Task: Look for products in the category "Mexican" that are on sale.
Action: Mouse moved to (22, 112)
Screenshot: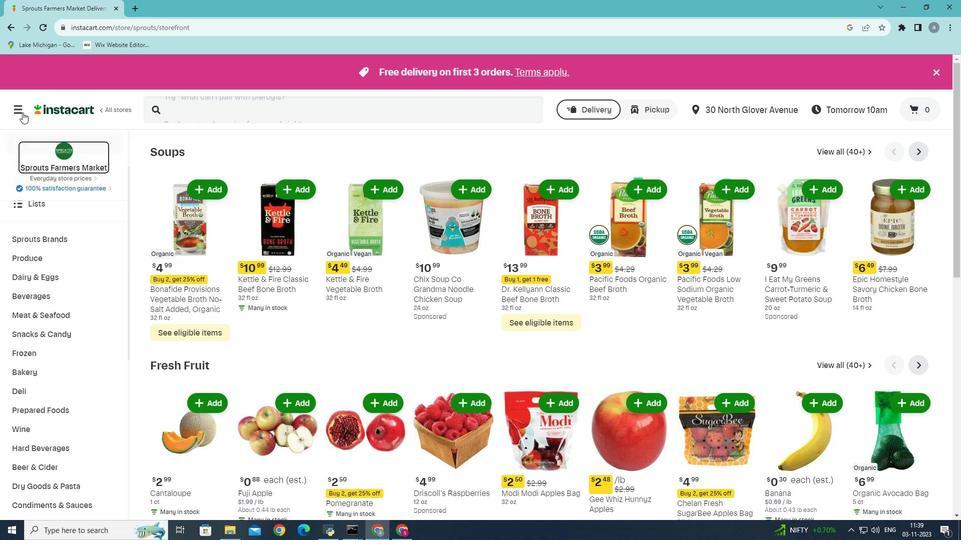 
Action: Mouse pressed left at (22, 112)
Screenshot: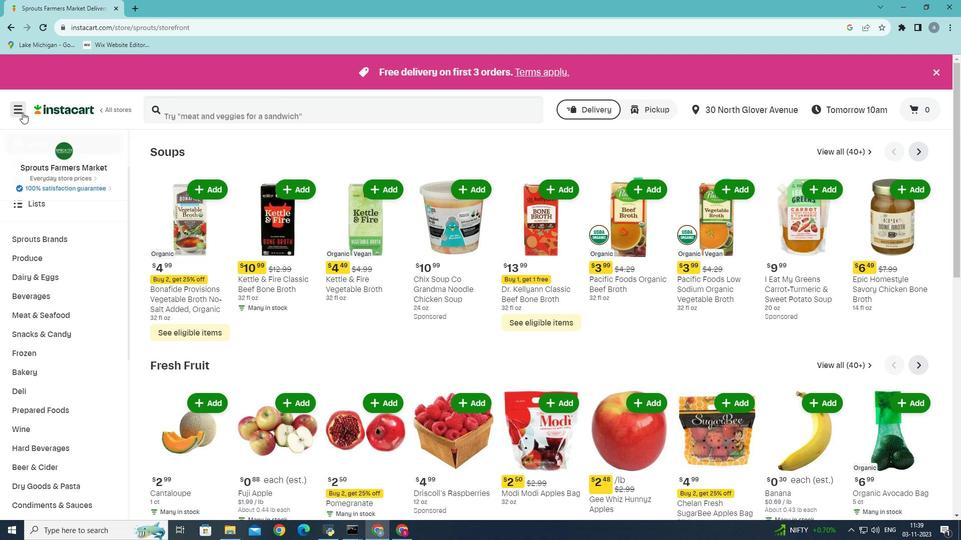 
Action: Mouse moved to (46, 277)
Screenshot: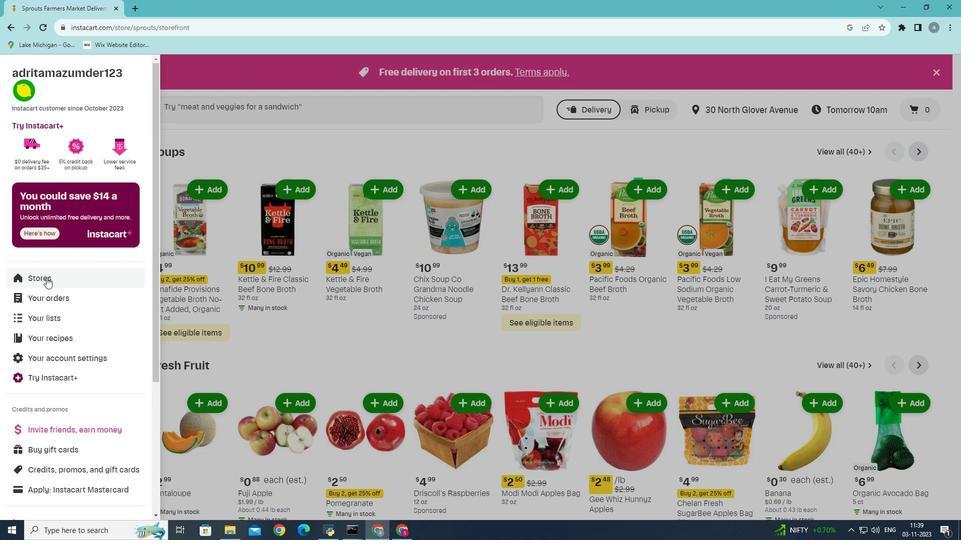 
Action: Mouse pressed left at (46, 277)
Screenshot: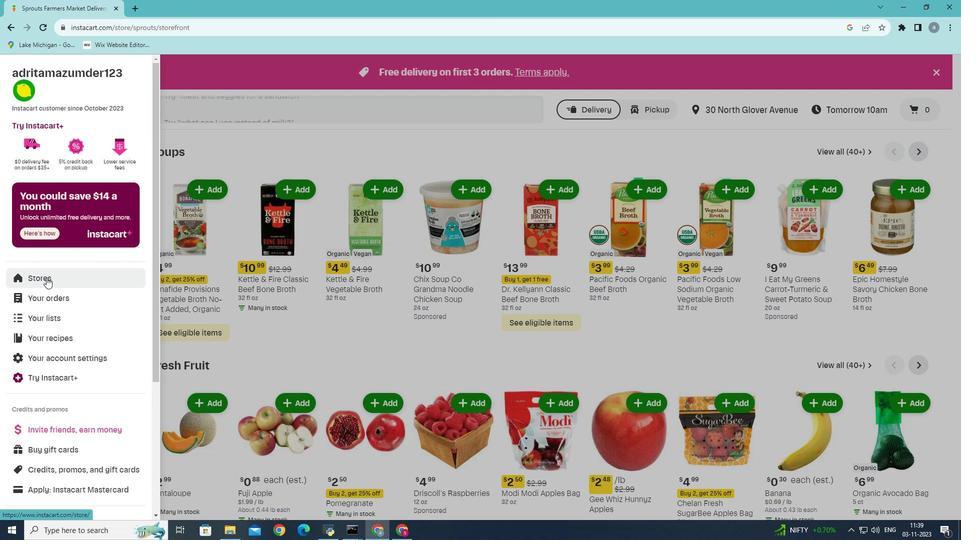 
Action: Mouse moved to (234, 112)
Screenshot: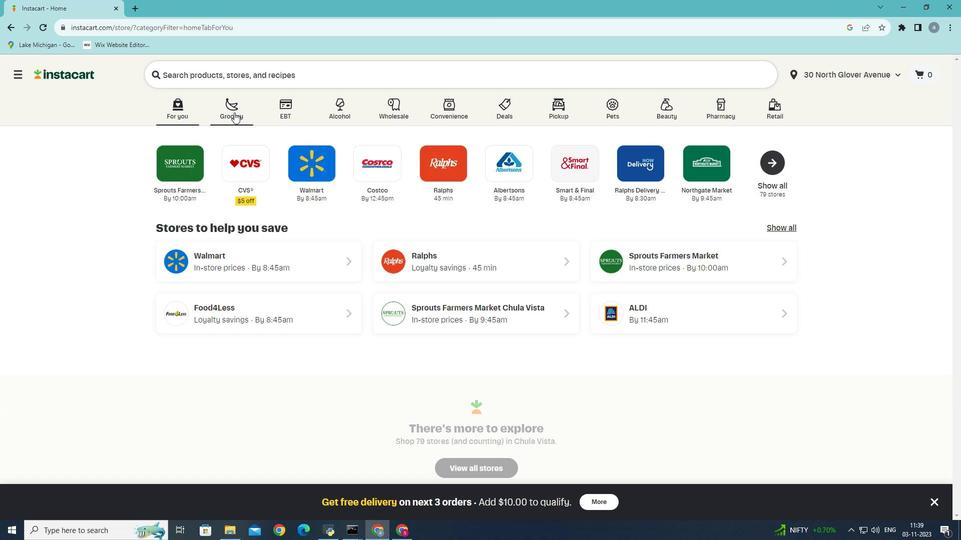 
Action: Mouse pressed left at (234, 112)
Screenshot: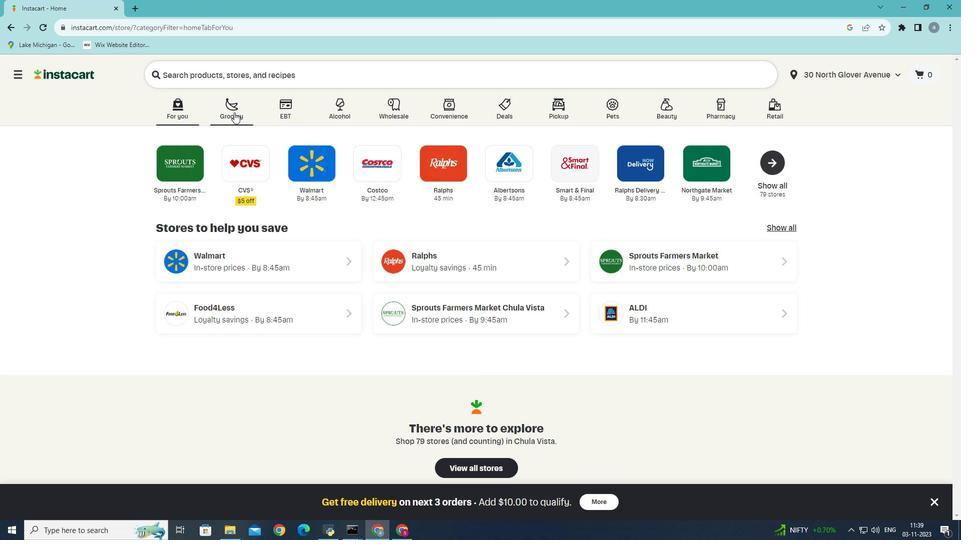 
Action: Mouse moved to (250, 289)
Screenshot: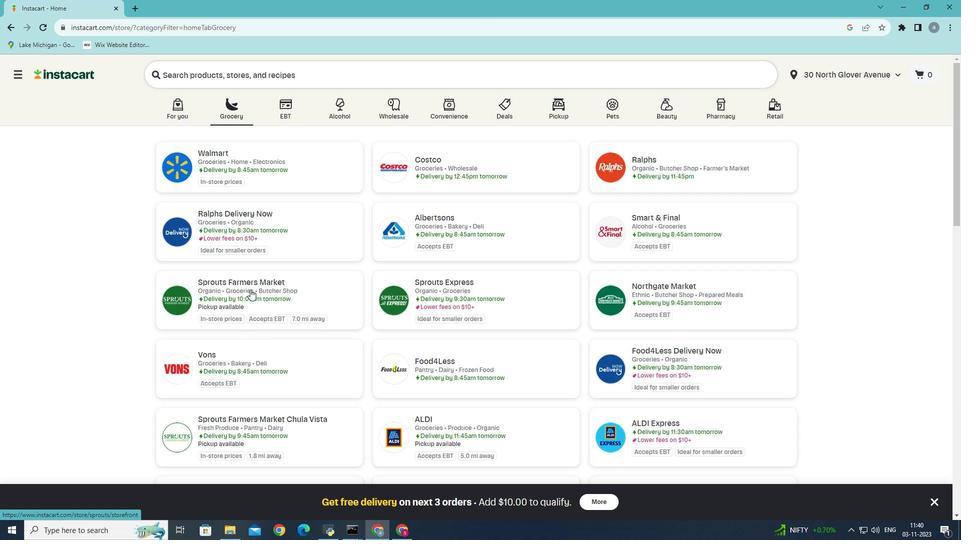 
Action: Mouse pressed left at (250, 289)
Screenshot: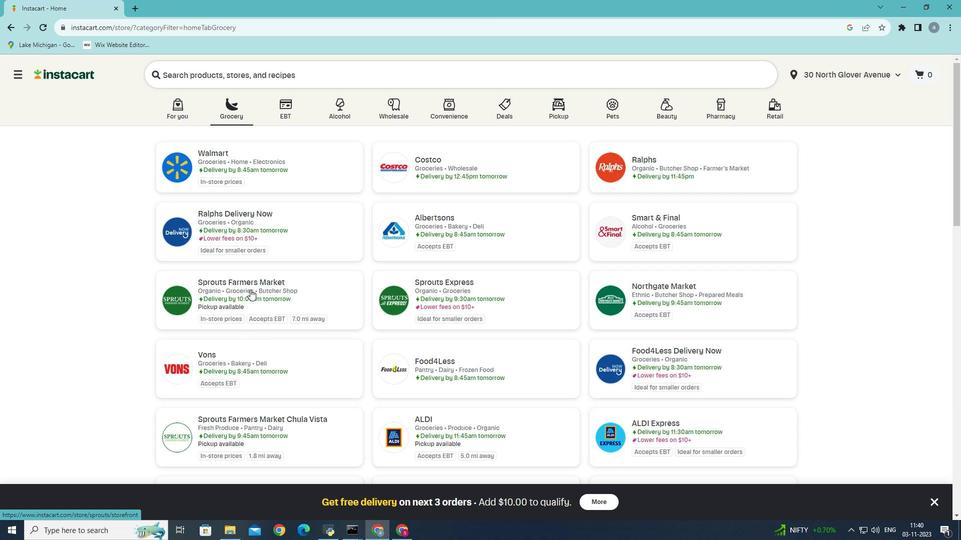 
Action: Mouse moved to (36, 451)
Screenshot: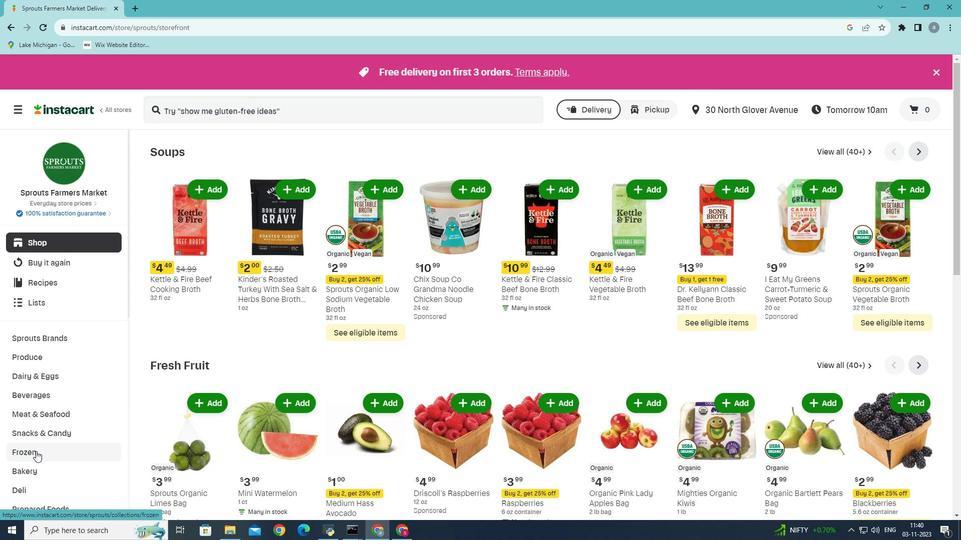 
Action: Mouse scrolled (36, 450) with delta (0, 0)
Screenshot: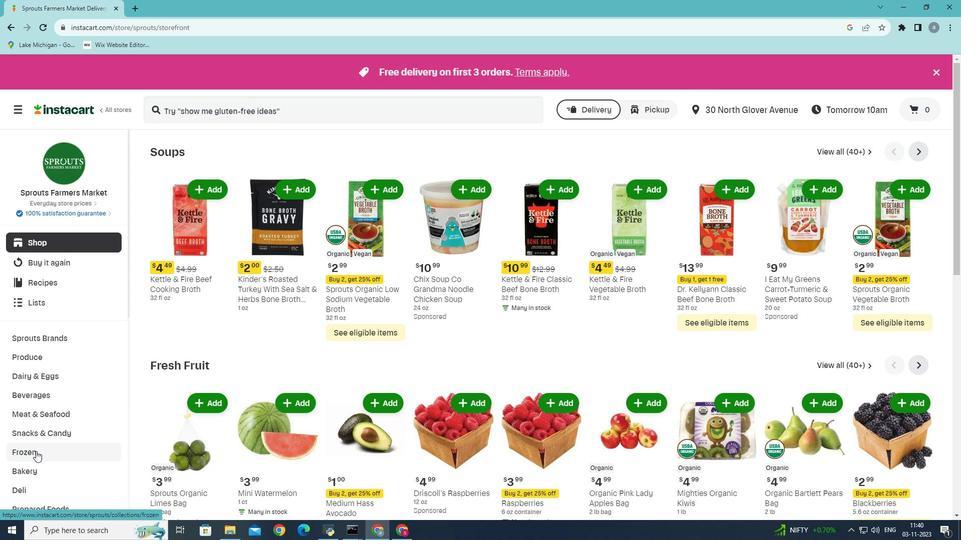 
Action: Mouse scrolled (36, 450) with delta (0, 0)
Screenshot: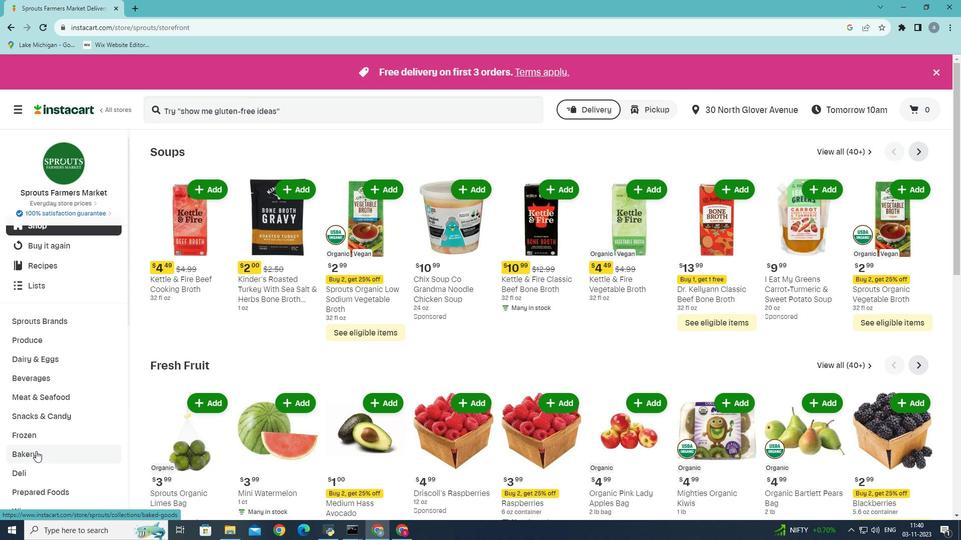 
Action: Mouse scrolled (36, 450) with delta (0, 0)
Screenshot: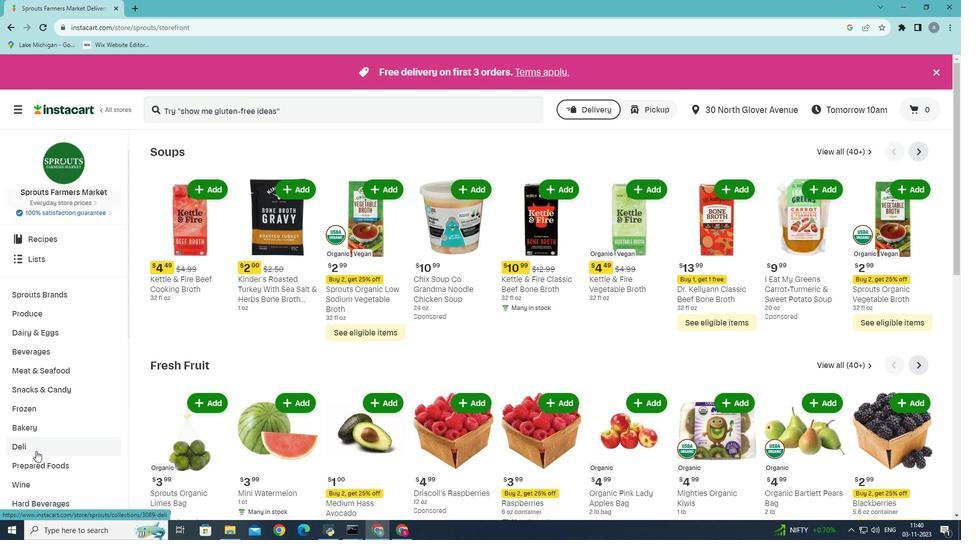 
Action: Mouse moved to (48, 360)
Screenshot: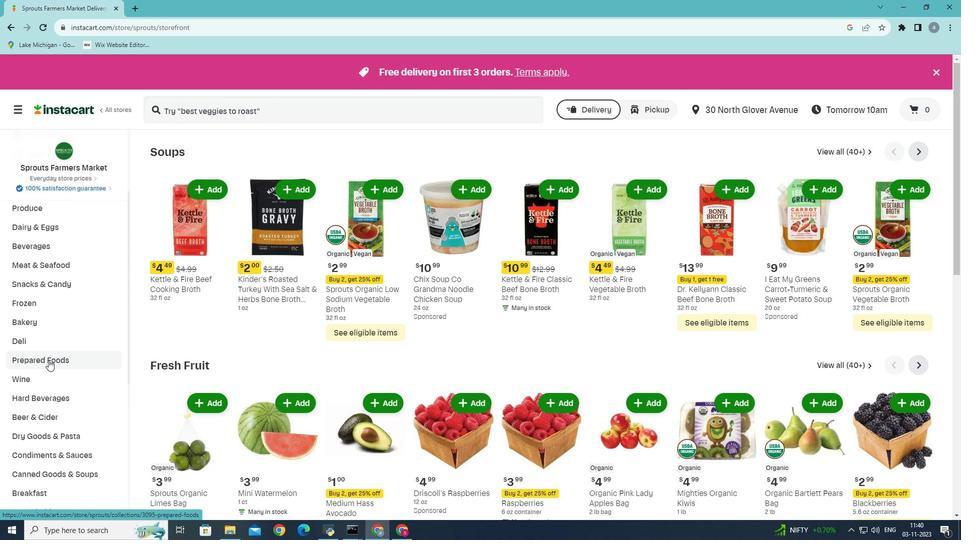 
Action: Mouse pressed left at (48, 360)
Screenshot: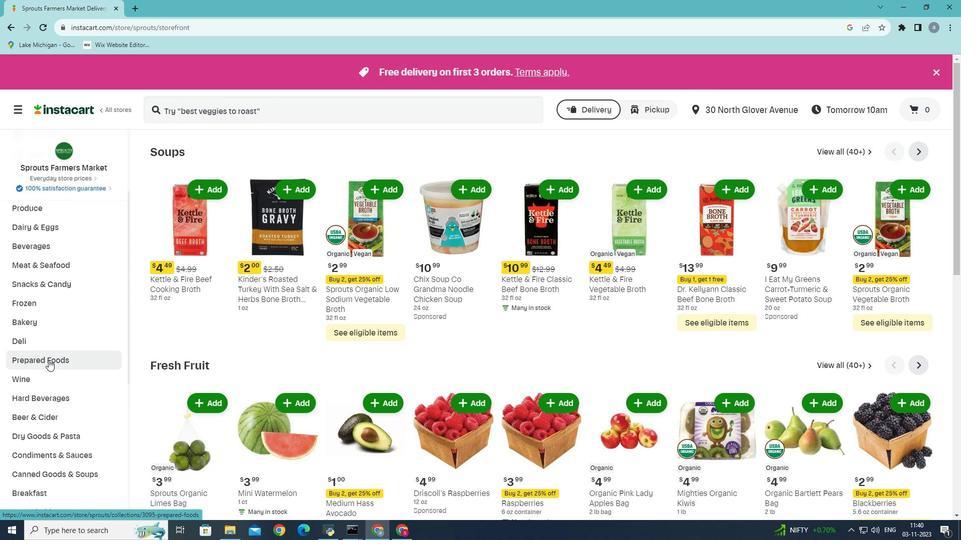 
Action: Mouse moved to (350, 173)
Screenshot: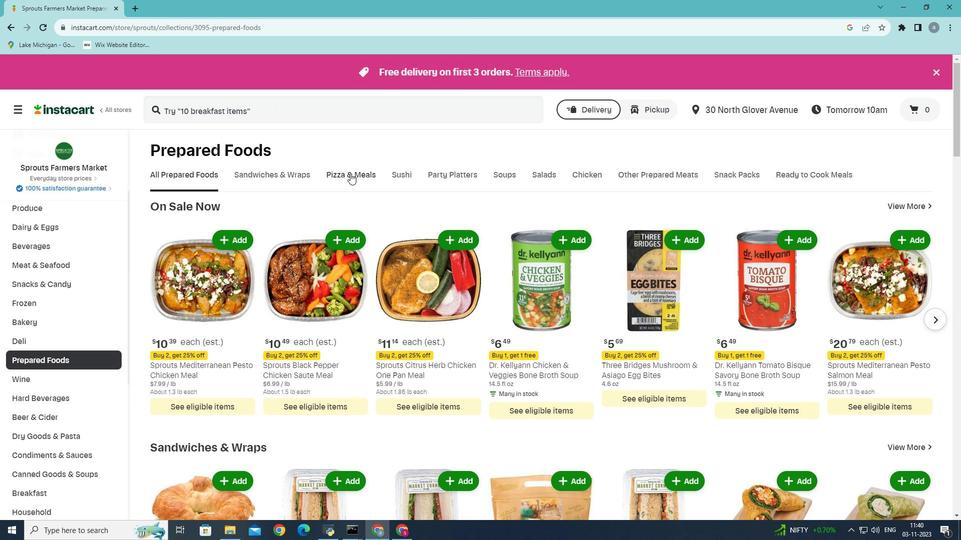 
Action: Mouse pressed left at (350, 173)
Screenshot: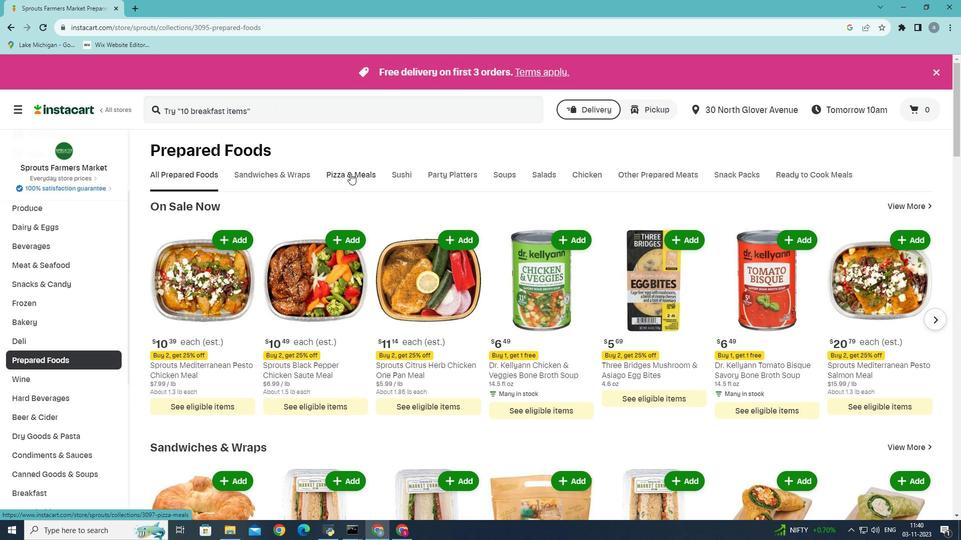 
Action: Mouse moved to (447, 217)
Screenshot: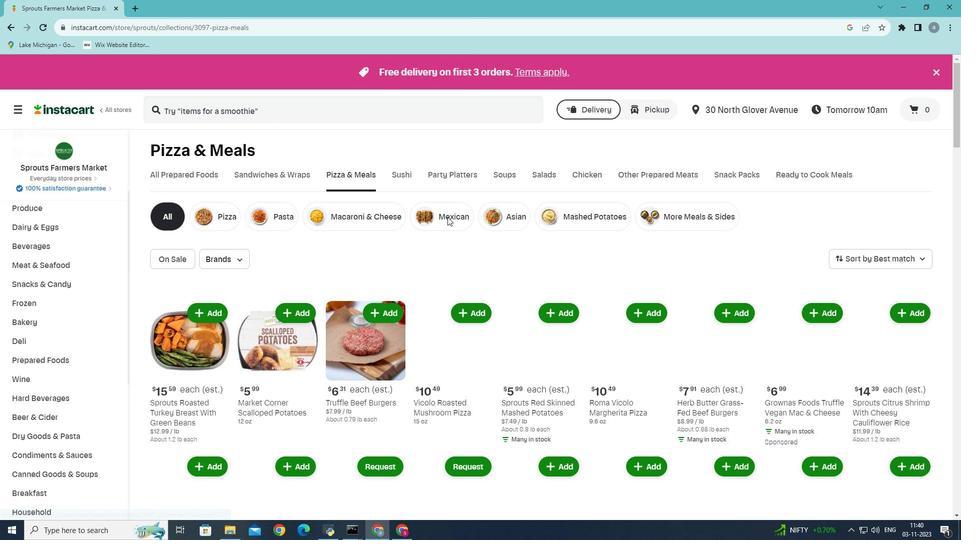 
Action: Mouse pressed left at (447, 217)
Screenshot: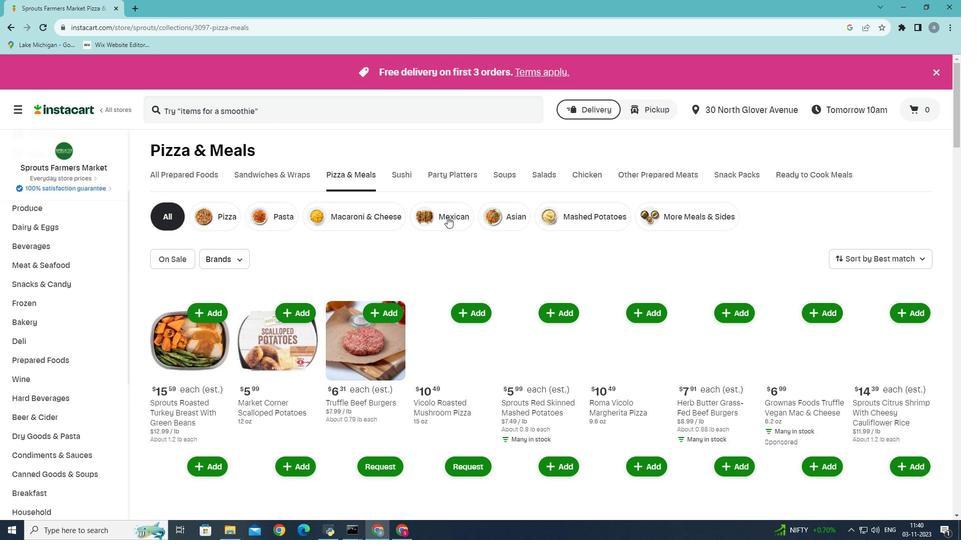 
Action: Mouse moved to (167, 261)
Screenshot: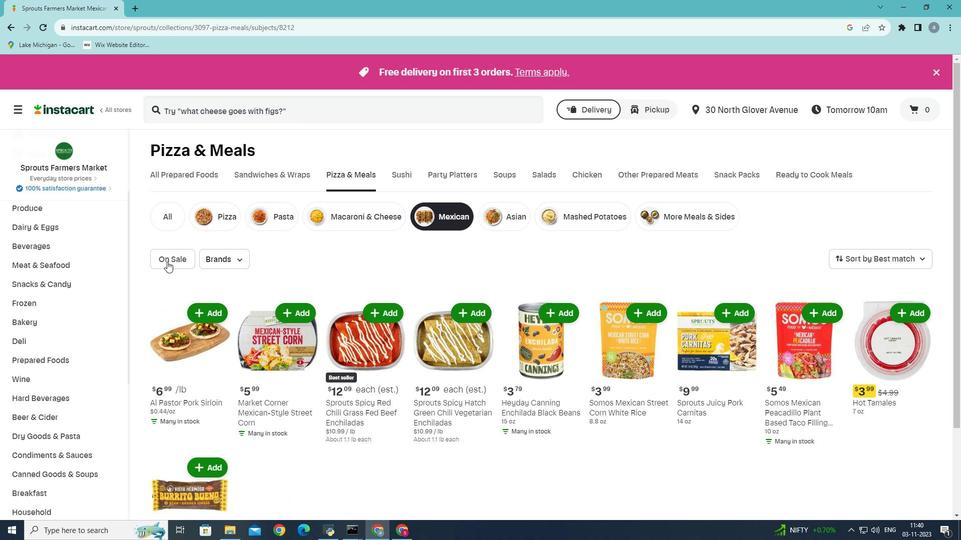 
Action: Mouse pressed left at (167, 261)
Screenshot: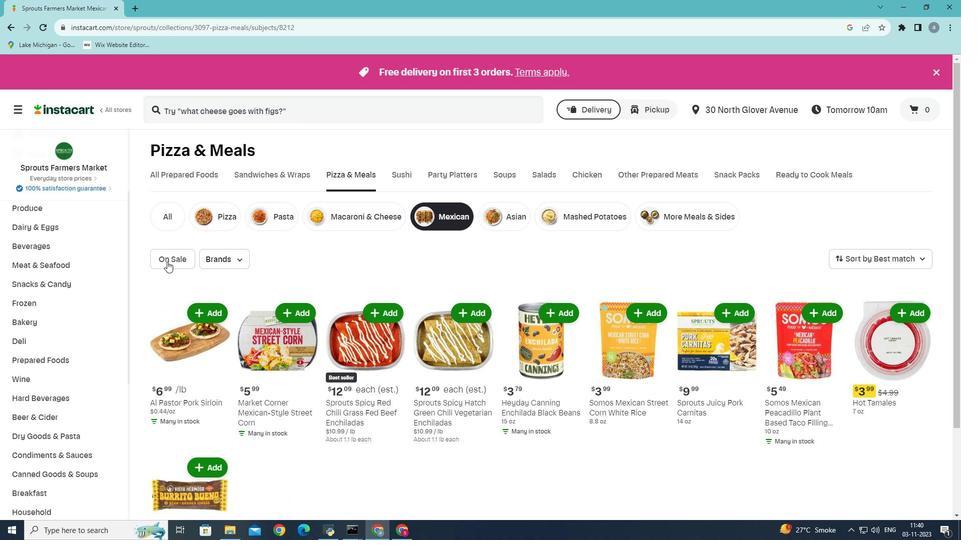 
